 Task: Create a new custom report from predefined objects and relationships
Action: Mouse moved to (228, 157)
Screenshot: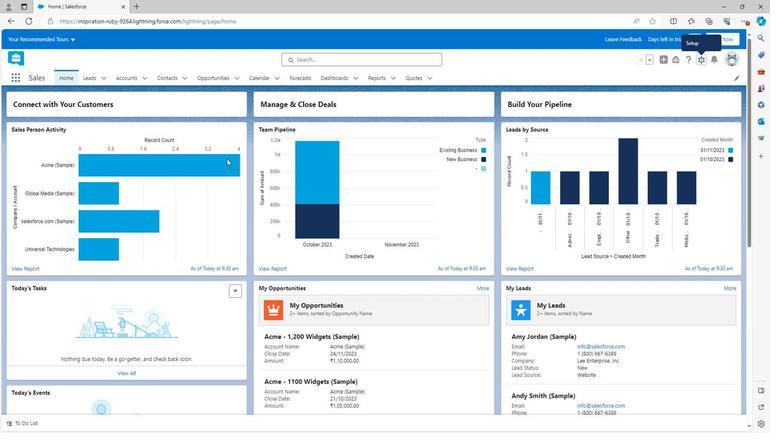 
Action: Mouse scrolled (228, 157) with delta (0, 0)
Screenshot: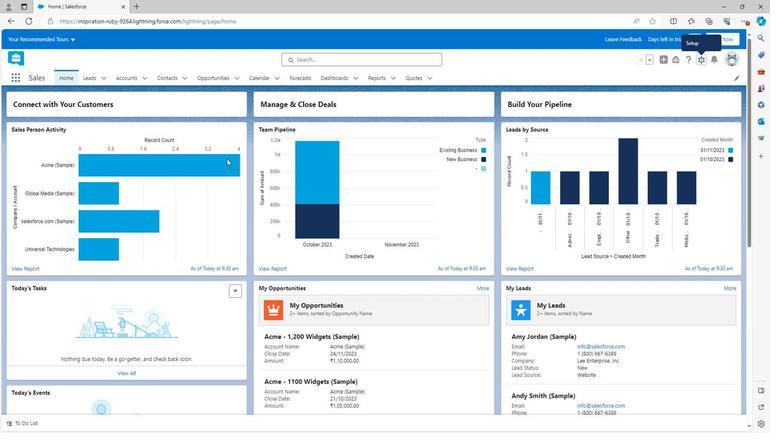 
Action: Mouse moved to (228, 158)
Screenshot: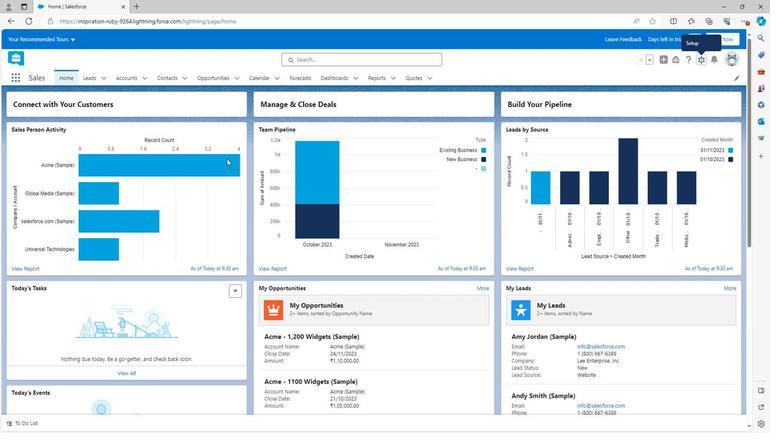 
Action: Mouse scrolled (228, 157) with delta (0, 0)
Screenshot: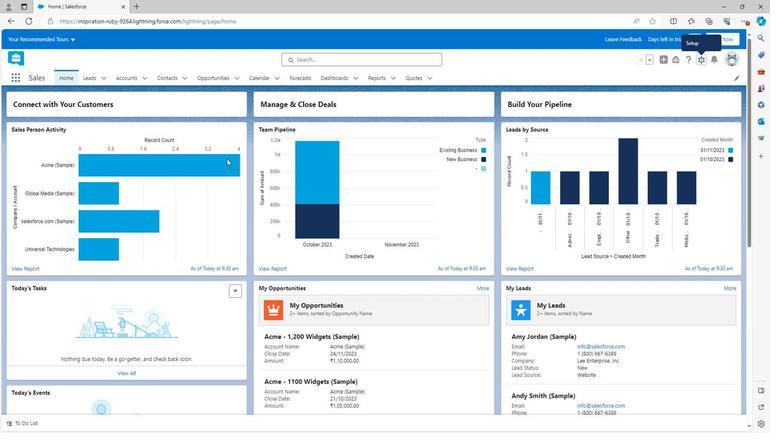 
Action: Mouse scrolled (228, 157) with delta (0, 0)
Screenshot: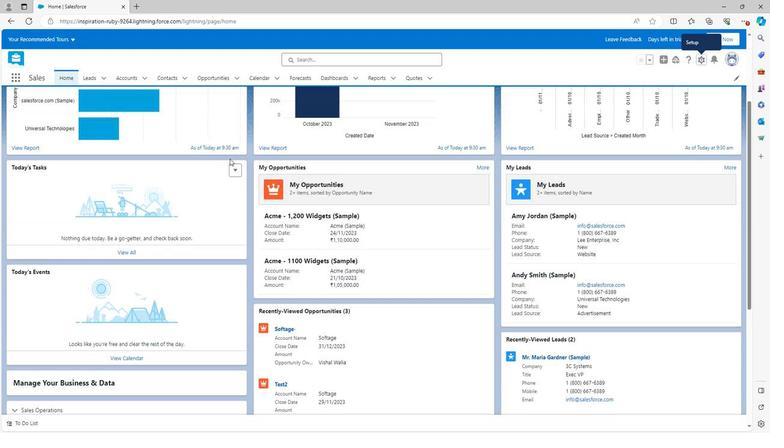 
Action: Mouse scrolled (228, 157) with delta (0, 0)
Screenshot: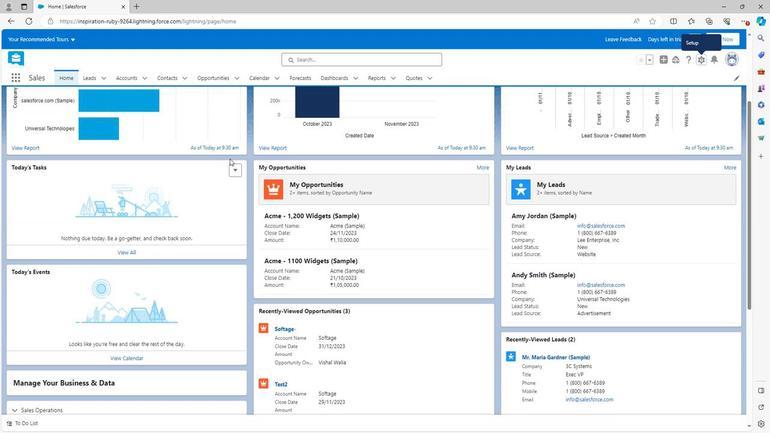 
Action: Mouse scrolled (228, 157) with delta (0, 0)
Screenshot: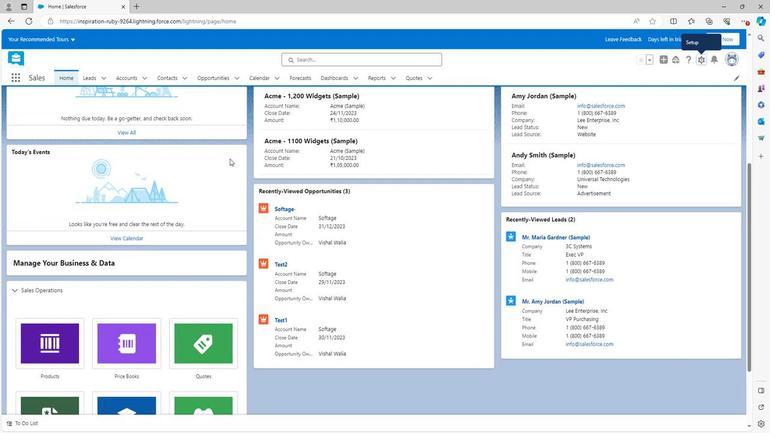 
Action: Mouse scrolled (228, 157) with delta (0, 0)
Screenshot: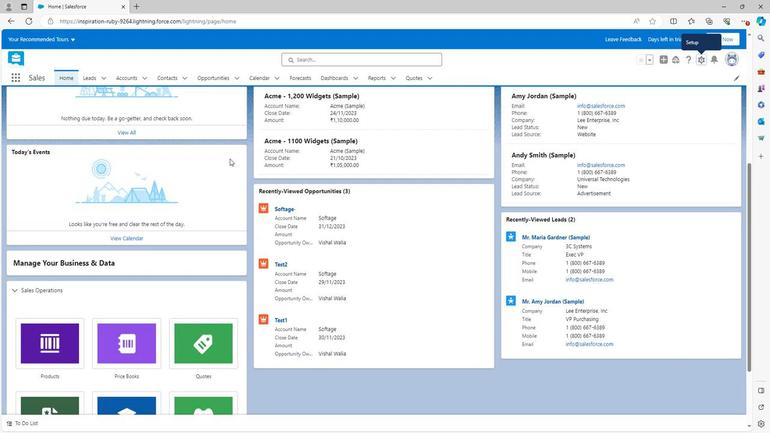 
Action: Mouse scrolled (228, 157) with delta (0, 0)
Screenshot: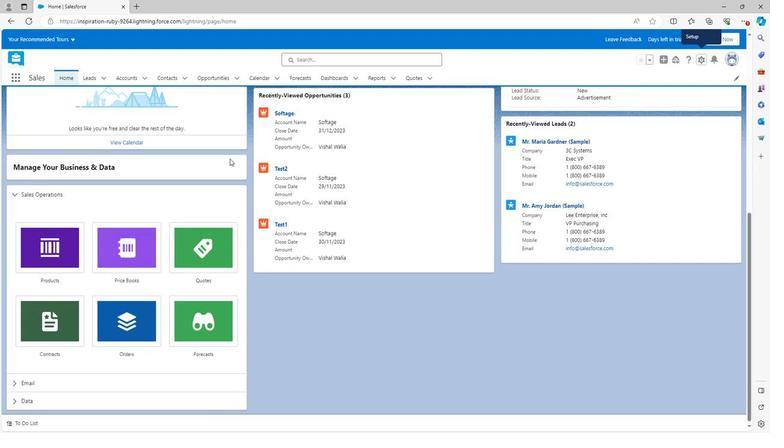 
Action: Mouse scrolled (228, 157) with delta (0, 0)
Screenshot: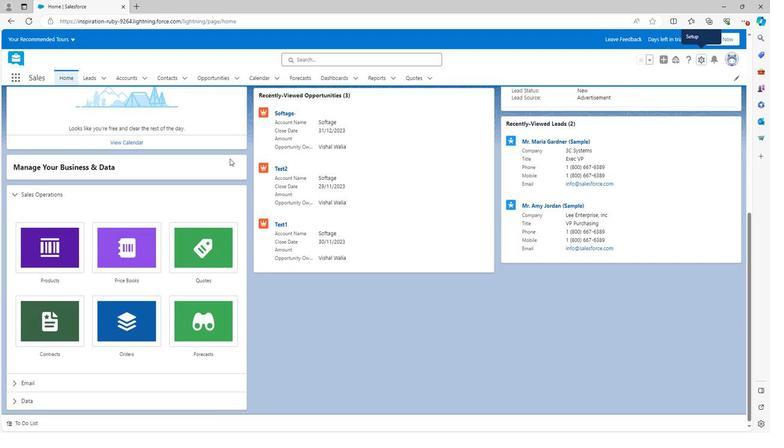 
Action: Mouse scrolled (228, 157) with delta (0, 0)
Screenshot: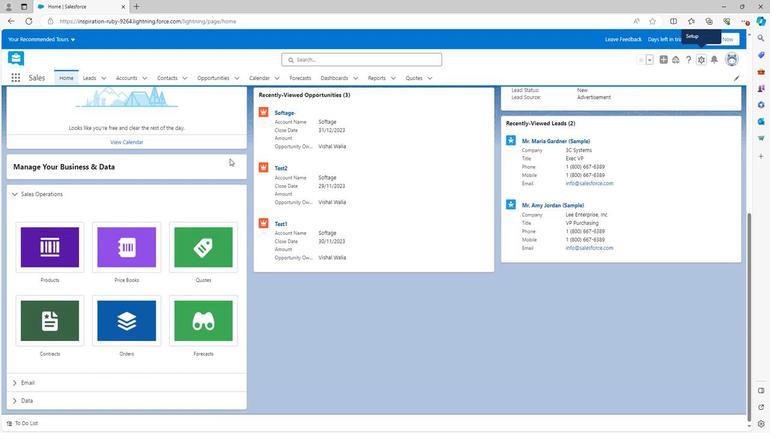 
Action: Mouse scrolled (228, 158) with delta (0, 0)
Screenshot: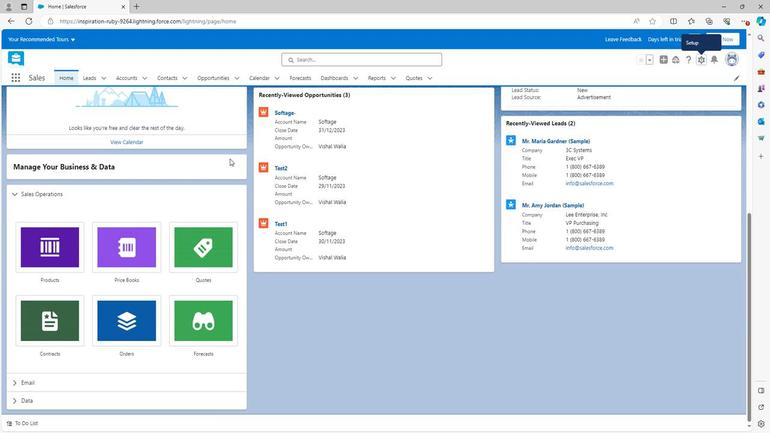 
Action: Mouse scrolled (228, 158) with delta (0, 0)
Screenshot: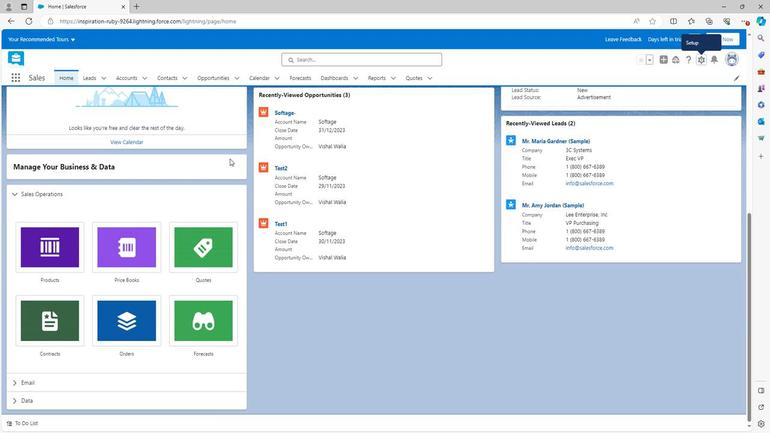
Action: Mouse scrolled (228, 158) with delta (0, 0)
Screenshot: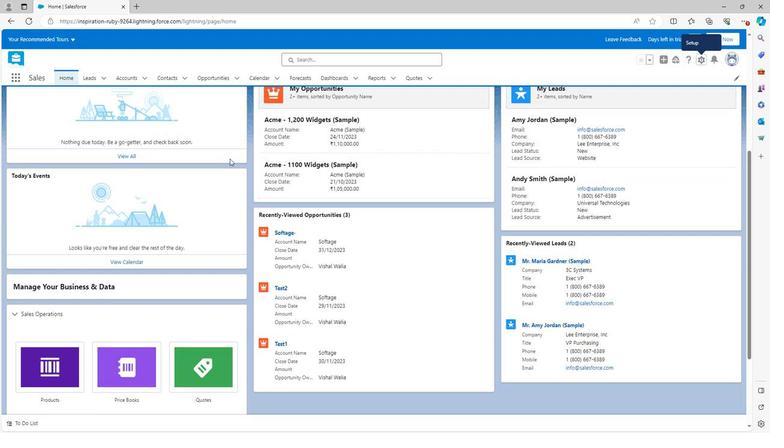 
Action: Mouse scrolled (228, 158) with delta (0, 0)
Screenshot: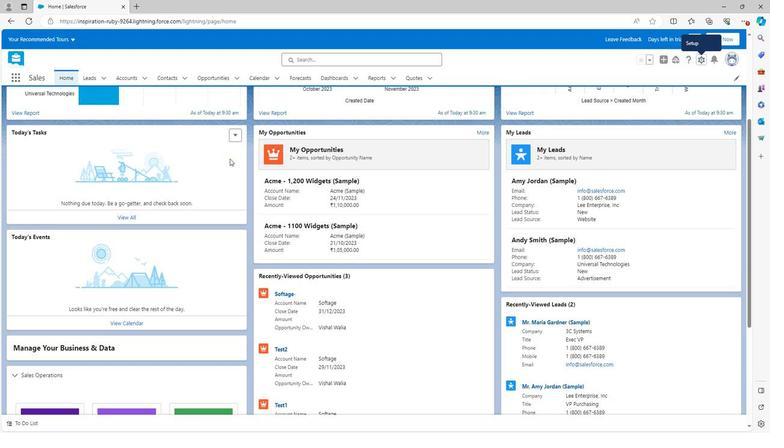 
Action: Mouse scrolled (228, 158) with delta (0, 0)
Screenshot: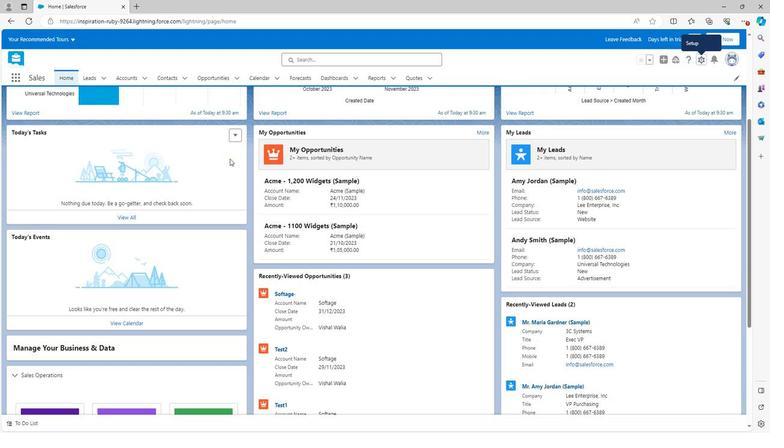 
Action: Mouse scrolled (228, 158) with delta (0, 0)
Screenshot: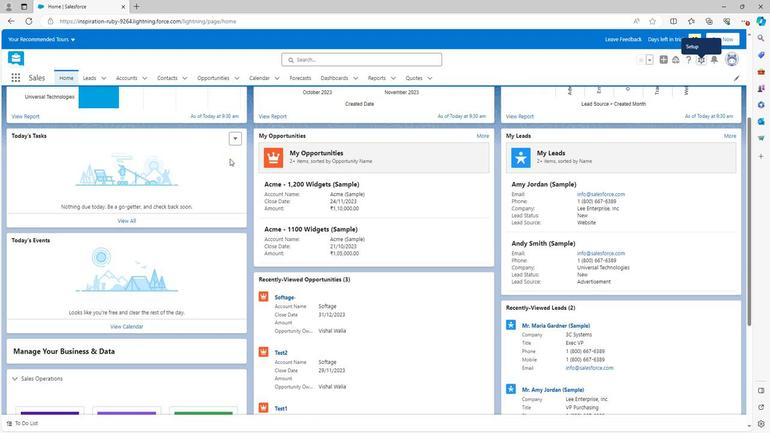 
Action: Mouse scrolled (228, 158) with delta (0, 0)
Screenshot: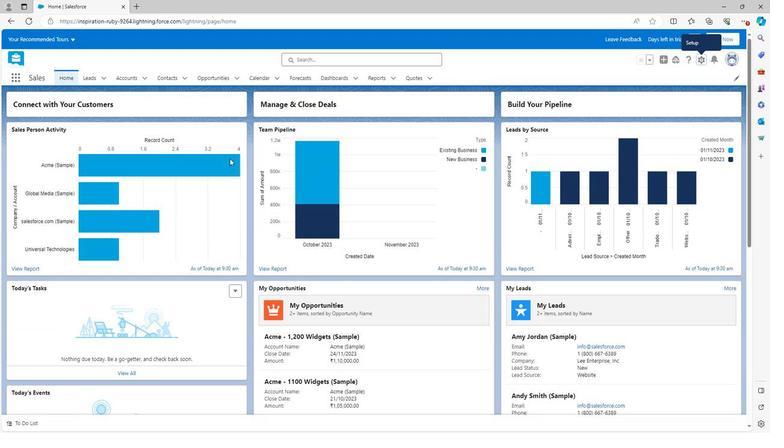 
Action: Mouse scrolled (228, 158) with delta (0, 0)
Screenshot: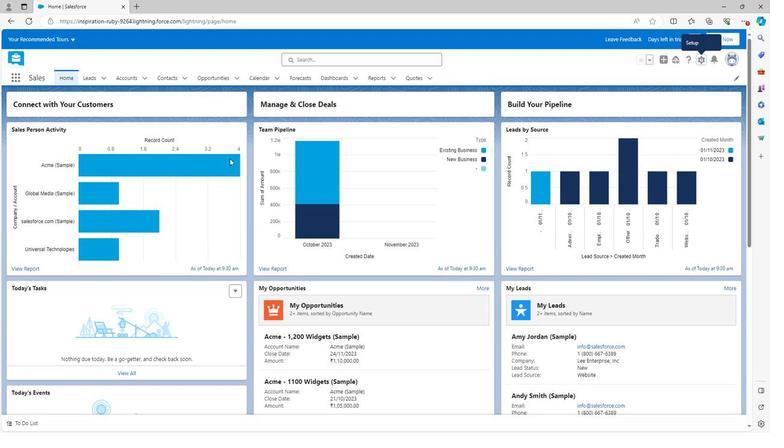 
Action: Mouse moved to (700, 57)
Screenshot: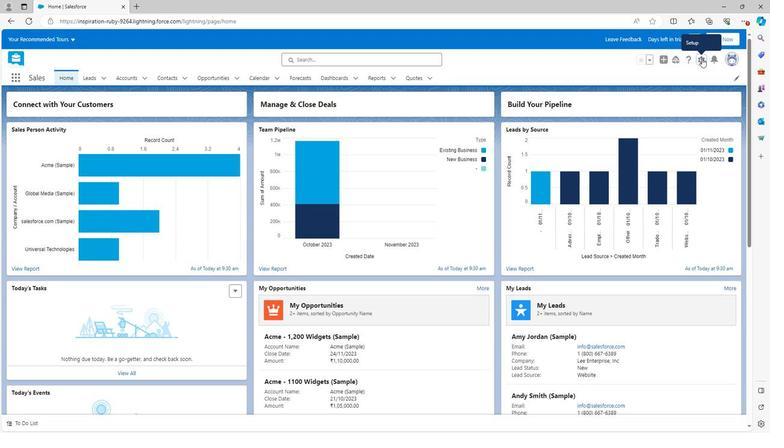 
Action: Mouse pressed left at (700, 57)
Screenshot: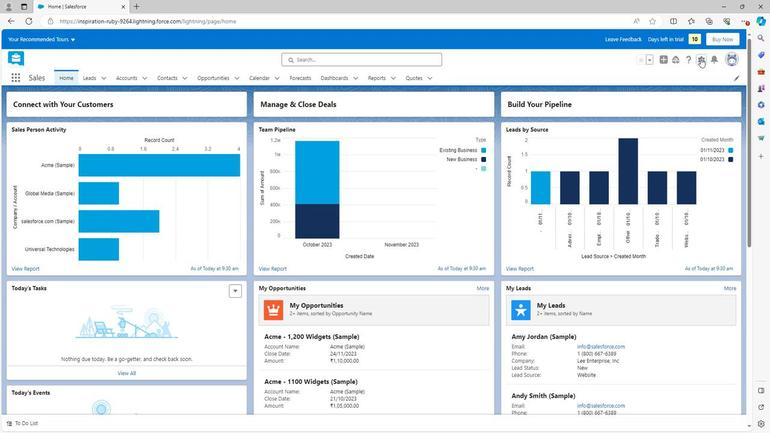
Action: Mouse moved to (677, 81)
Screenshot: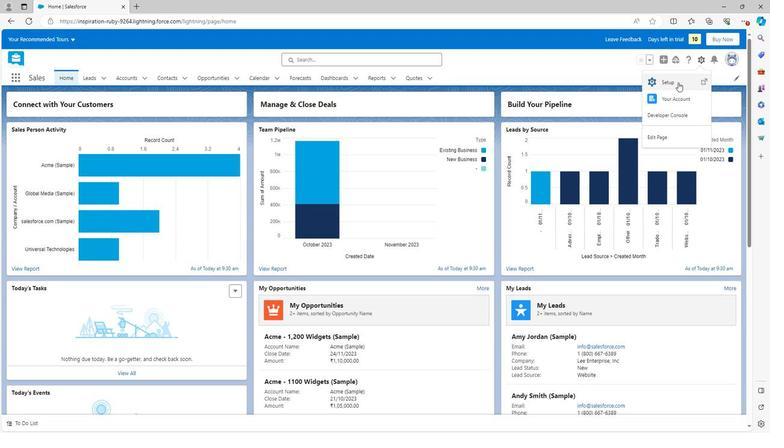 
Action: Mouse pressed left at (677, 81)
Screenshot: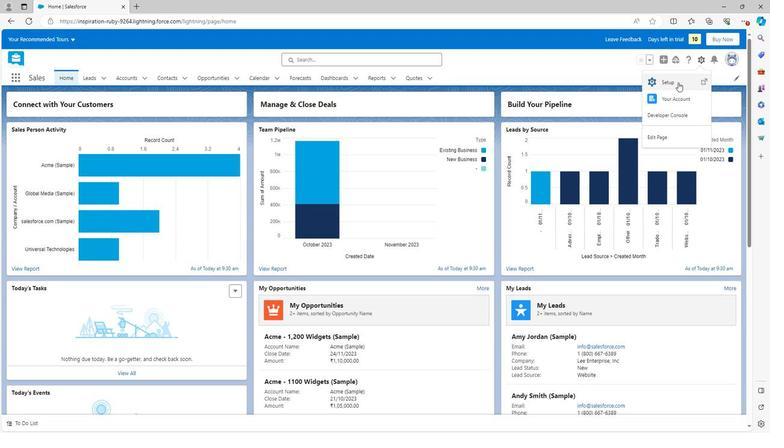 
Action: Mouse moved to (48, 265)
Screenshot: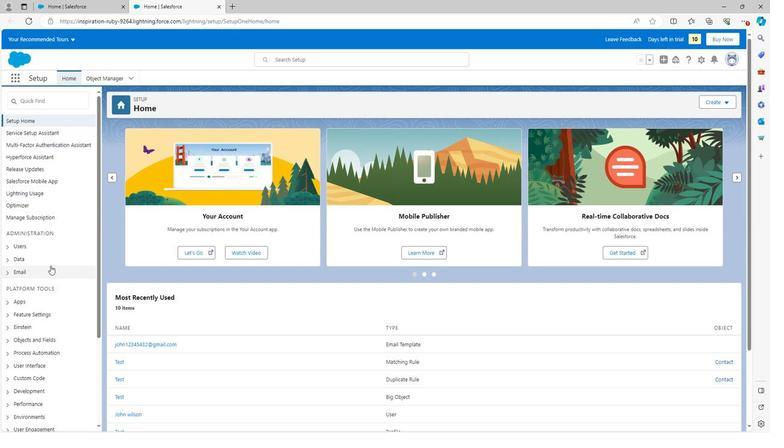 
Action: Mouse scrolled (48, 264) with delta (0, 0)
Screenshot: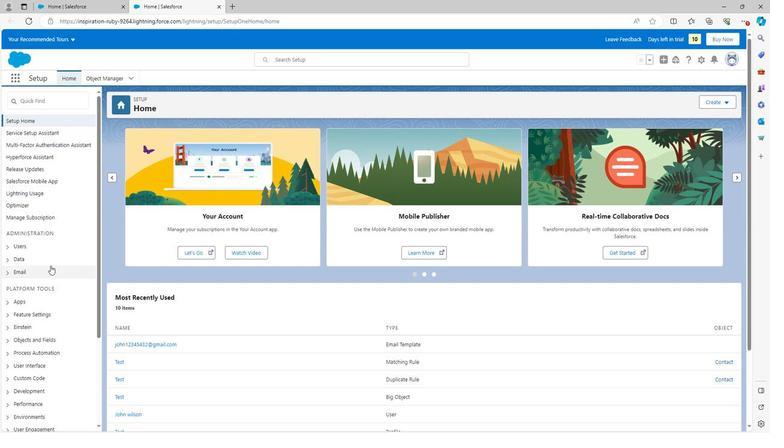 
Action: Mouse scrolled (48, 264) with delta (0, 0)
Screenshot: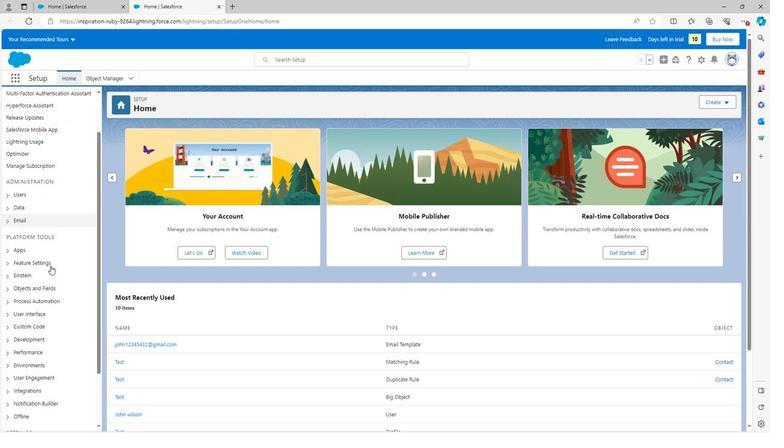 
Action: Mouse scrolled (48, 264) with delta (0, 0)
Screenshot: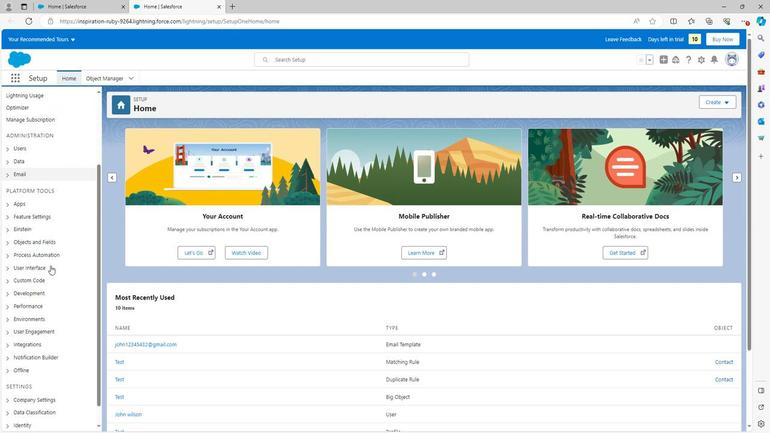 
Action: Mouse moved to (5, 193)
Screenshot: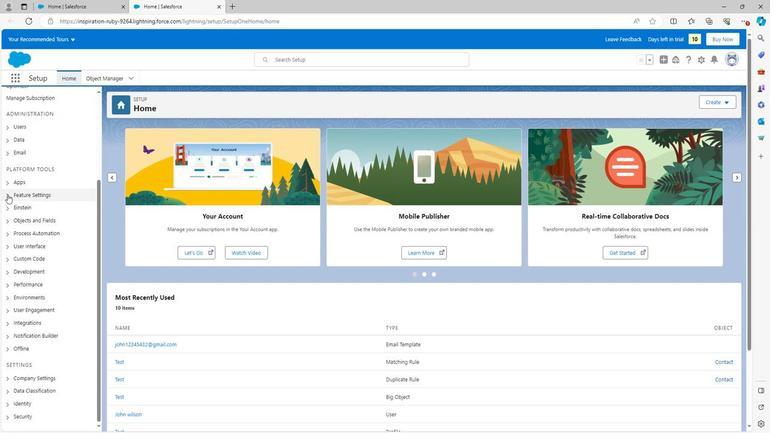 
Action: Mouse pressed left at (5, 193)
Screenshot: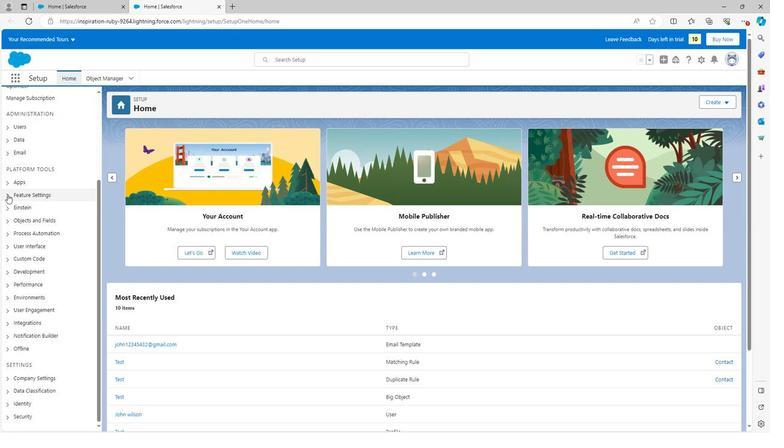 
Action: Mouse scrolled (5, 193) with delta (0, 0)
Screenshot: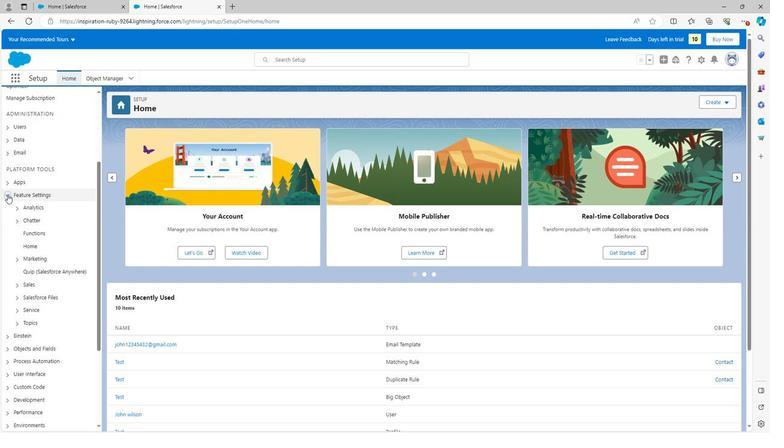 
Action: Mouse scrolled (5, 193) with delta (0, 0)
Screenshot: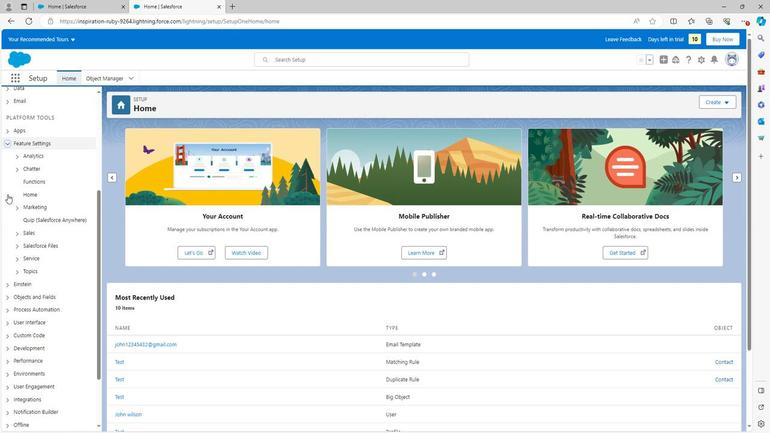 
Action: Mouse moved to (14, 105)
Screenshot: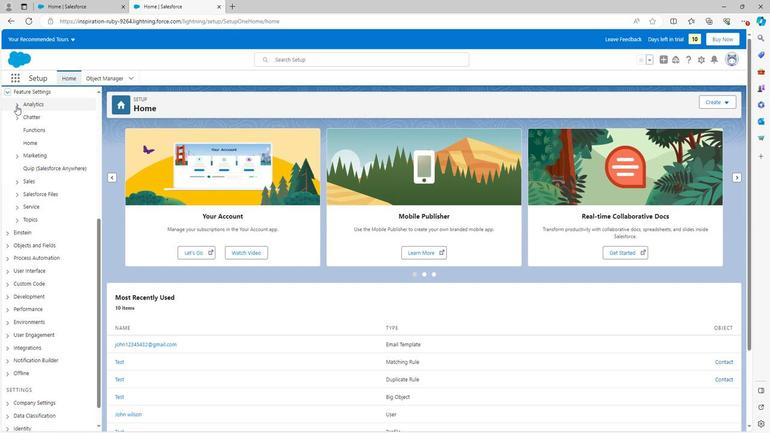 
Action: Mouse pressed left at (14, 105)
Screenshot: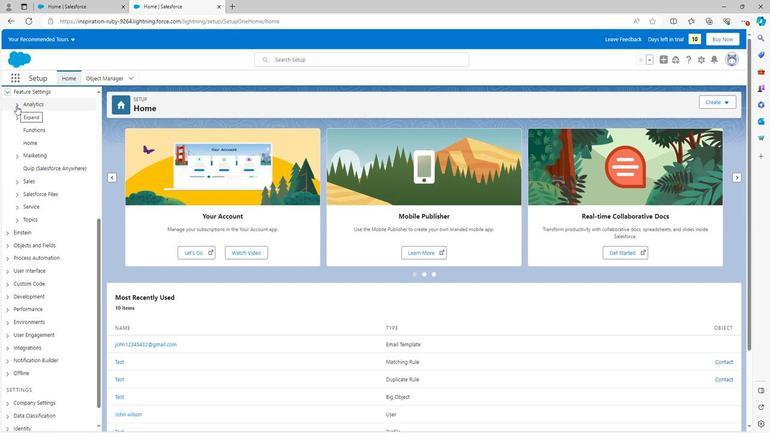 
Action: Mouse moved to (21, 128)
Screenshot: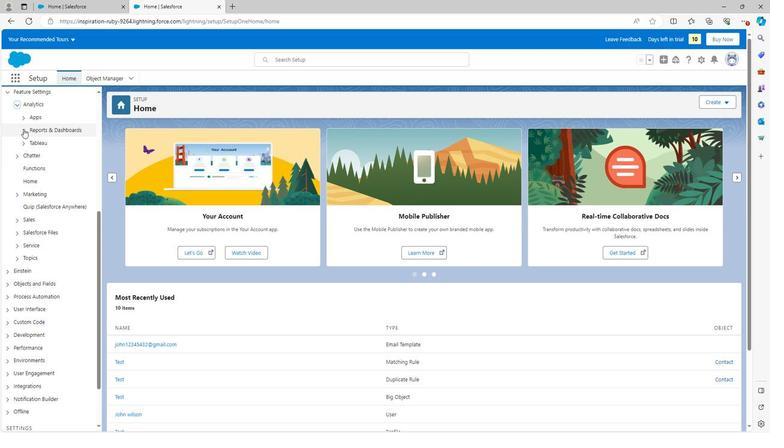 
Action: Mouse pressed left at (21, 128)
Screenshot: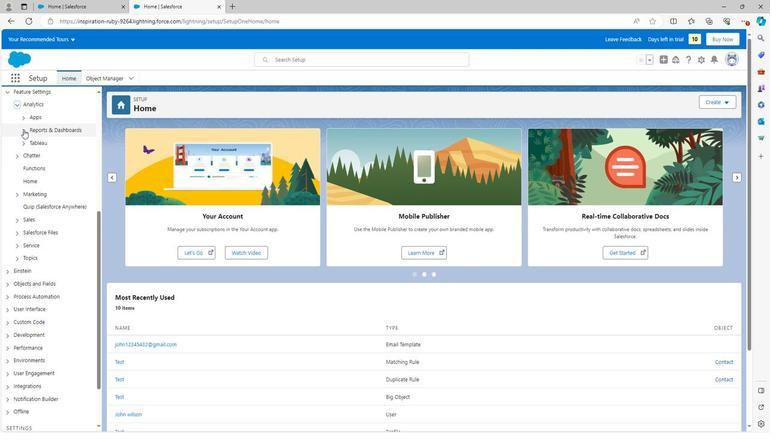 
Action: Mouse moved to (47, 154)
Screenshot: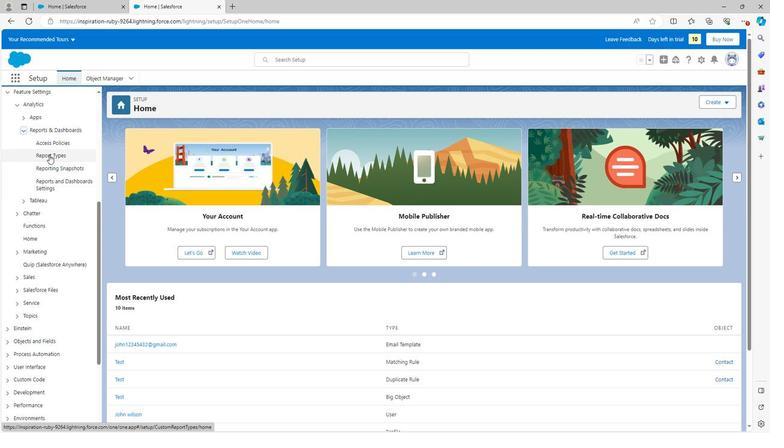 
Action: Mouse pressed left at (47, 154)
Screenshot: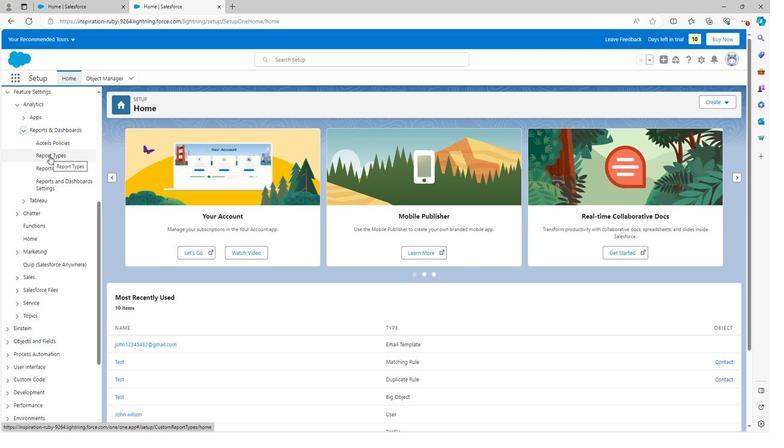 
Action: Mouse moved to (320, 186)
Screenshot: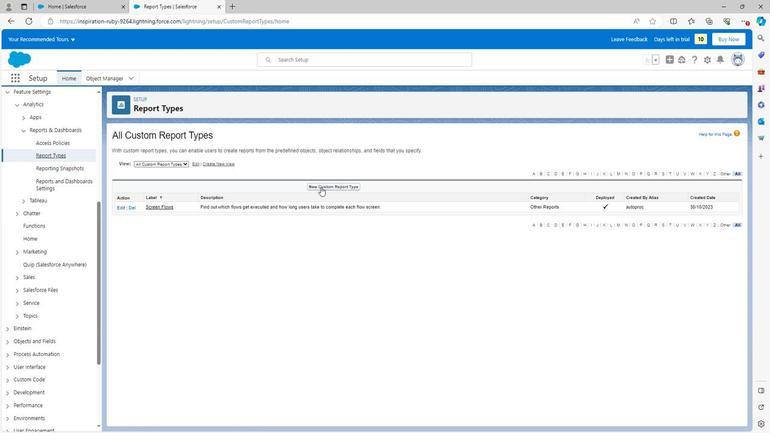
Action: Mouse pressed left at (320, 186)
Screenshot: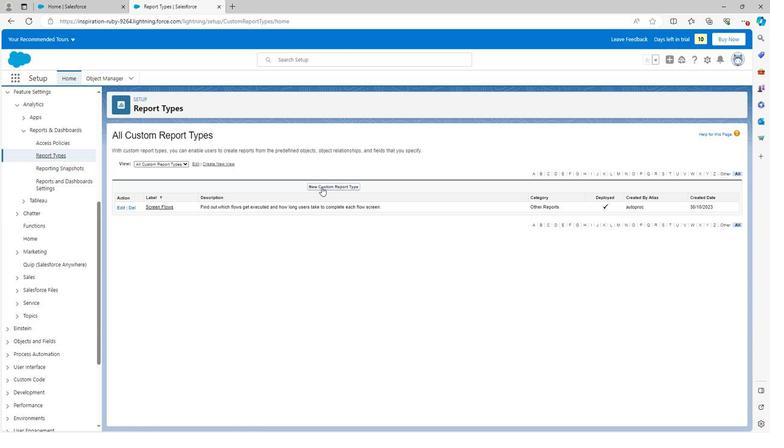 
Action: Mouse moved to (285, 221)
Screenshot: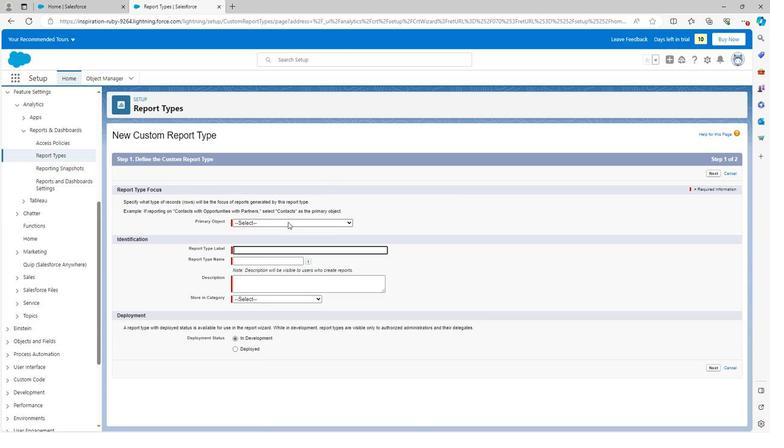 
Action: Mouse pressed left at (285, 221)
Screenshot: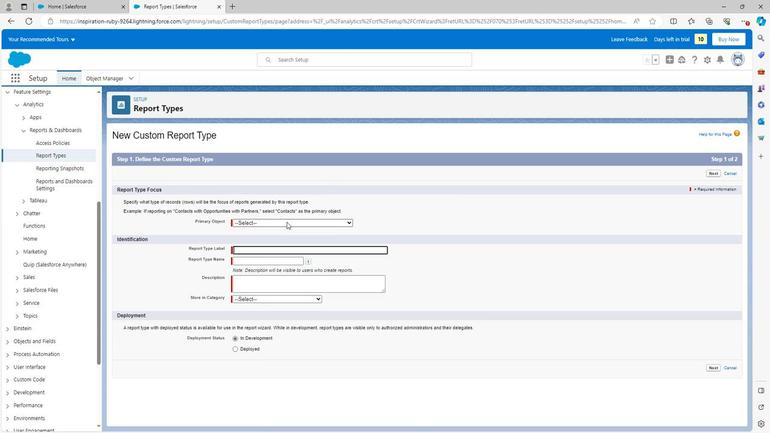 
Action: Mouse moved to (249, 304)
Screenshot: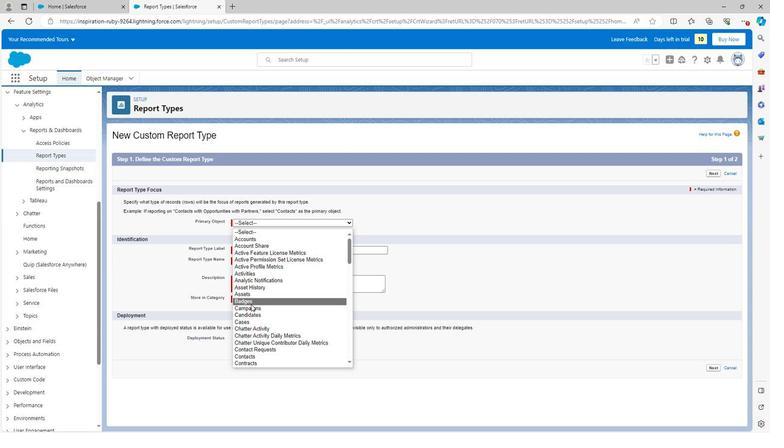 
Action: Mouse pressed left at (249, 304)
Screenshot: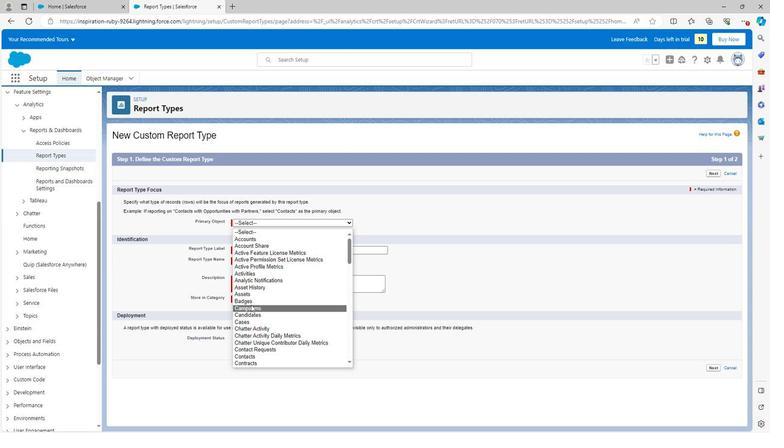
Action: Mouse moved to (391, 219)
Screenshot: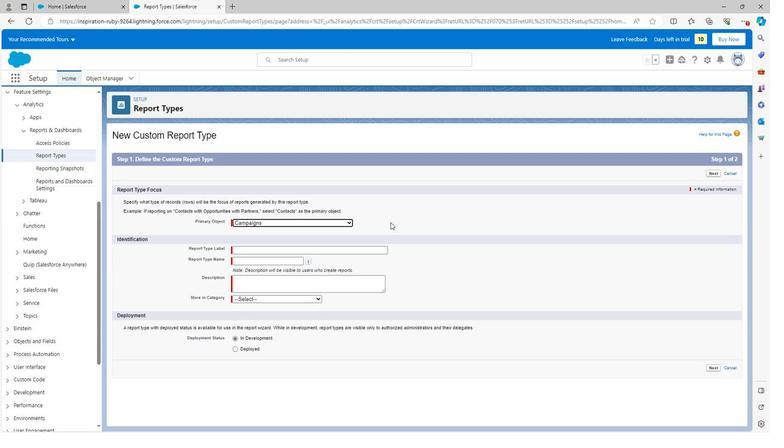 
Action: Mouse pressed left at (391, 219)
Screenshot: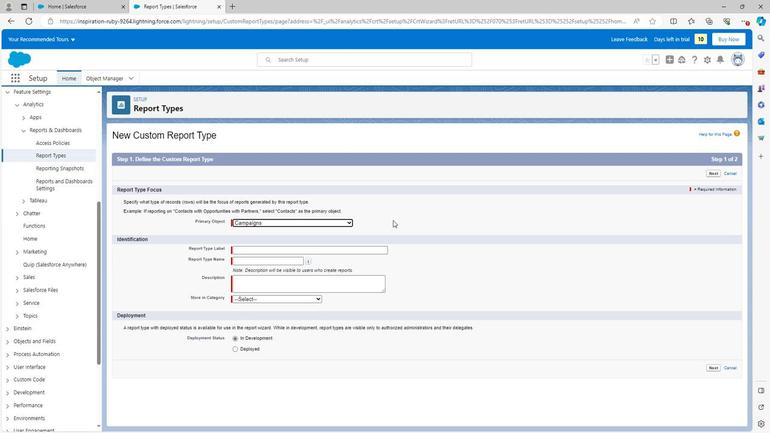 
Action: Mouse moved to (238, 299)
Screenshot: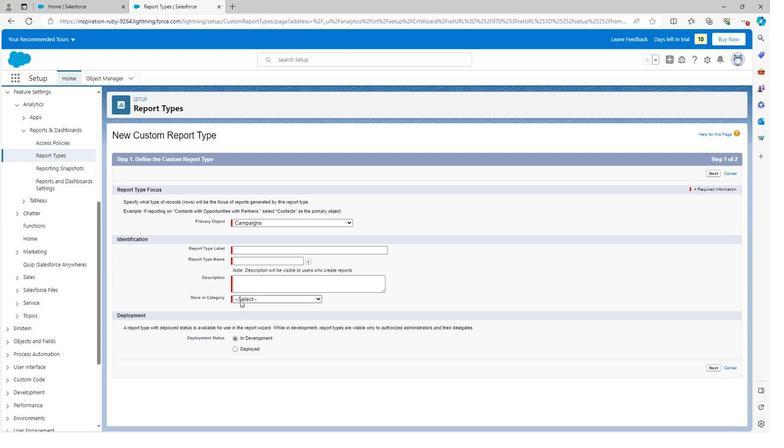 
Action: Mouse pressed left at (238, 299)
Screenshot: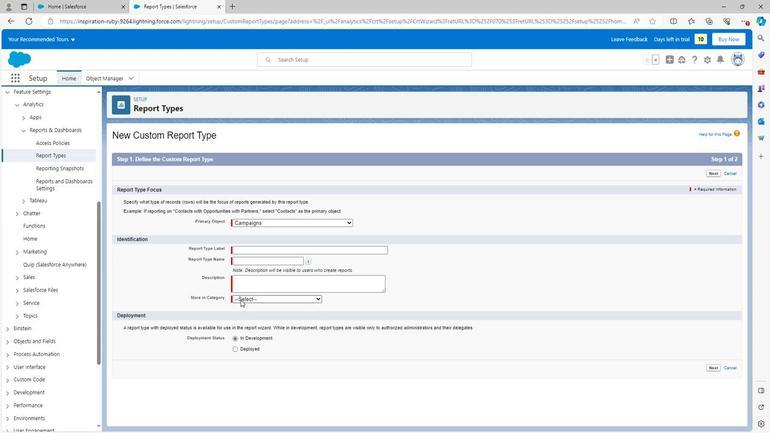 
Action: Mouse moved to (238, 329)
Screenshot: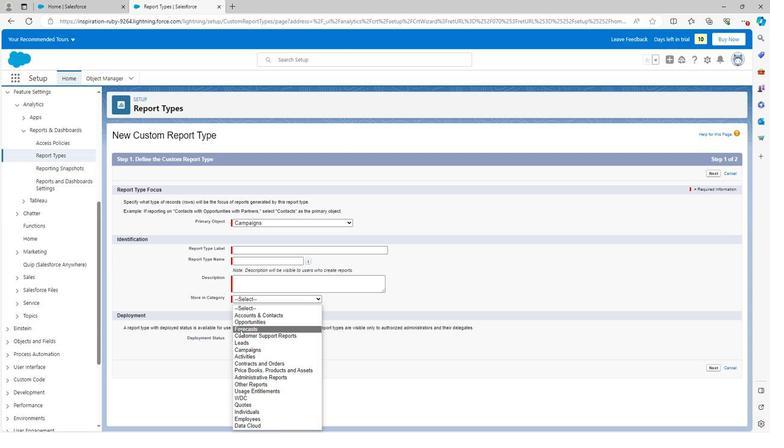 
Action: Mouse pressed left at (238, 329)
Screenshot: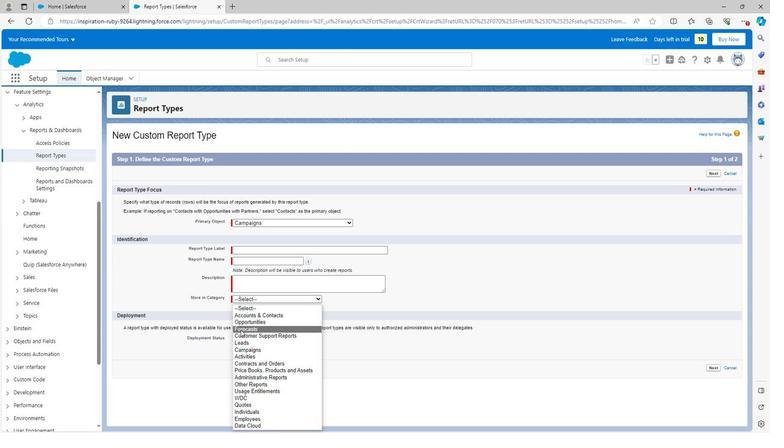 
Action: Mouse moved to (714, 367)
Screenshot: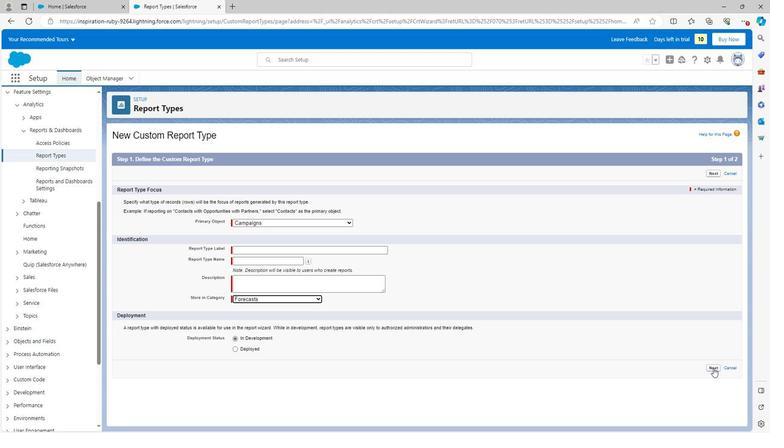 
Action: Mouse pressed left at (714, 367)
Screenshot: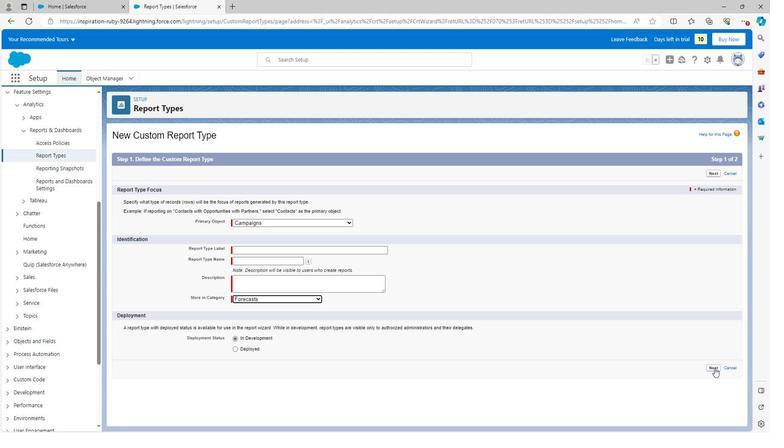 
Action: Mouse moved to (253, 260)
Screenshot: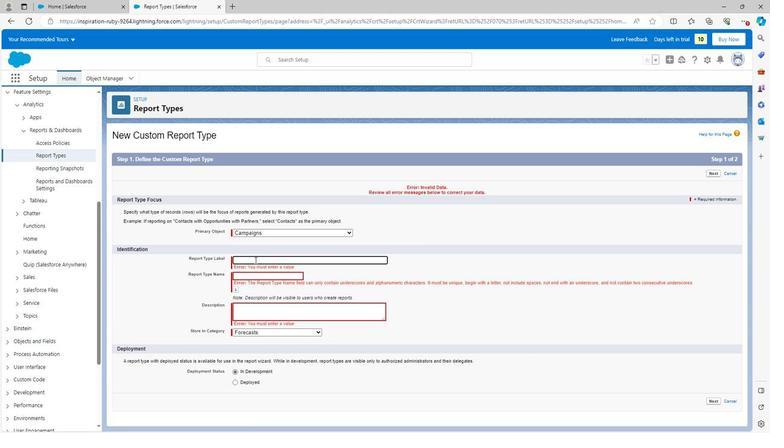 
Action: Mouse pressed left at (253, 260)
Screenshot: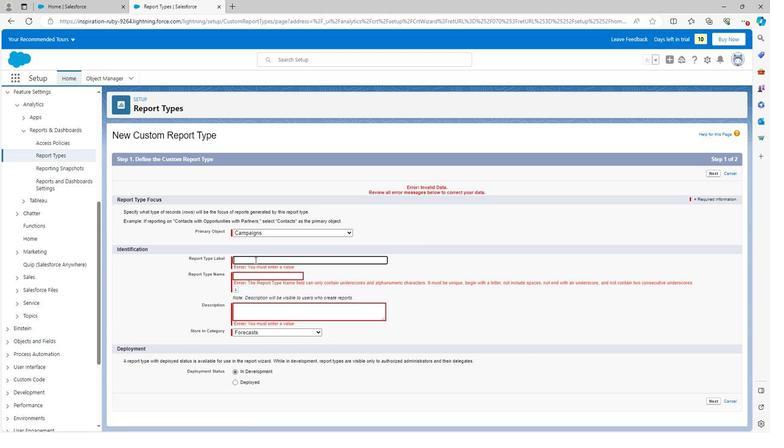 
Action: Mouse moved to (254, 258)
Screenshot: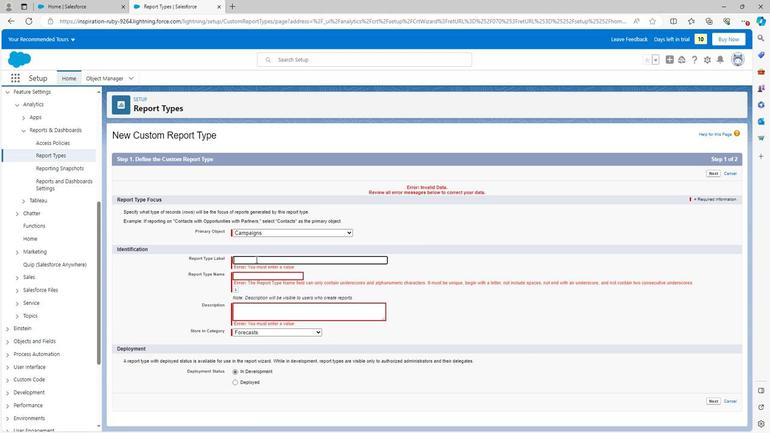 
Action: Key pressed <Key.shift>Test
Screenshot: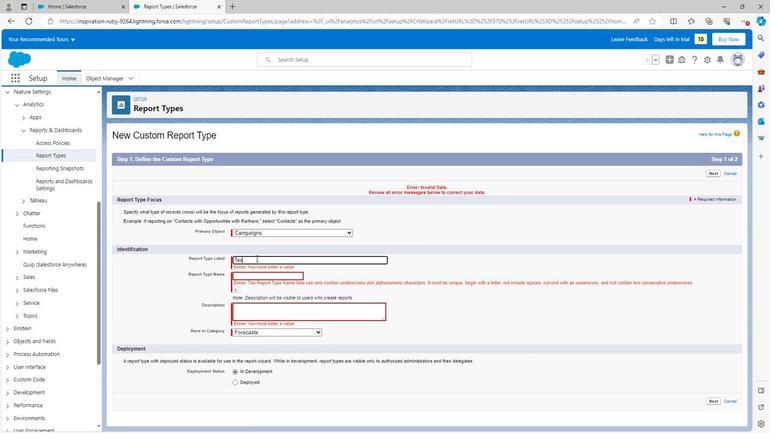 
Action: Mouse moved to (340, 275)
Screenshot: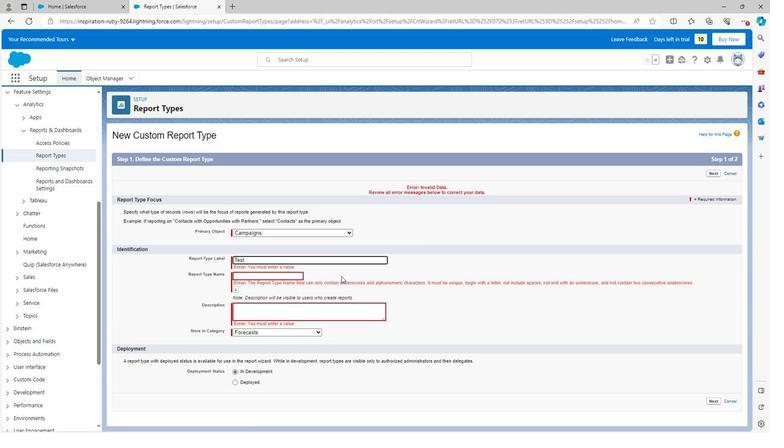 
Action: Mouse pressed left at (340, 275)
Screenshot: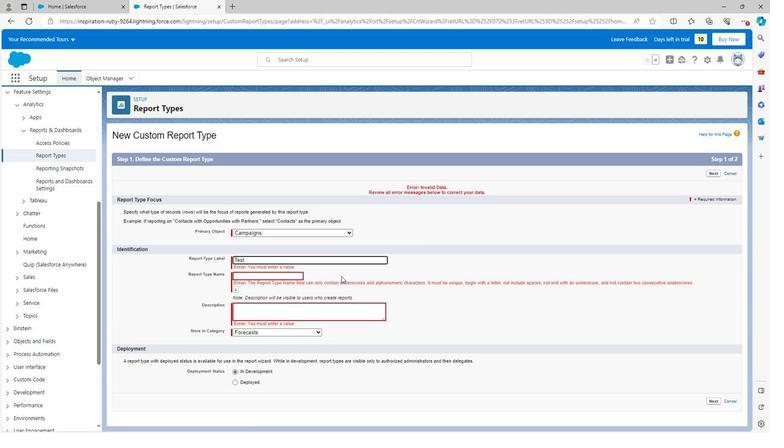 
Action: Mouse moved to (252, 307)
Screenshot: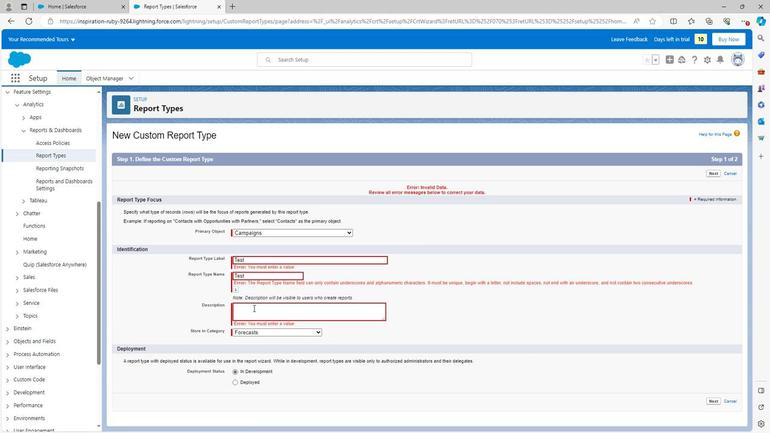 
Action: Mouse pressed left at (252, 307)
Screenshot: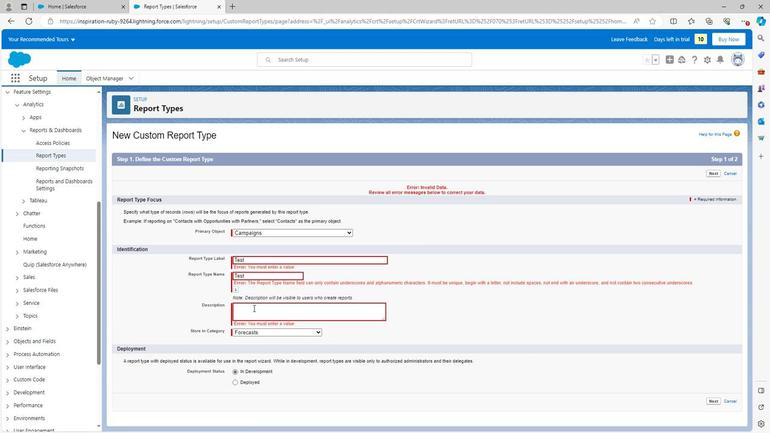 
Action: Key pressed <Key.shift>Test
Screenshot: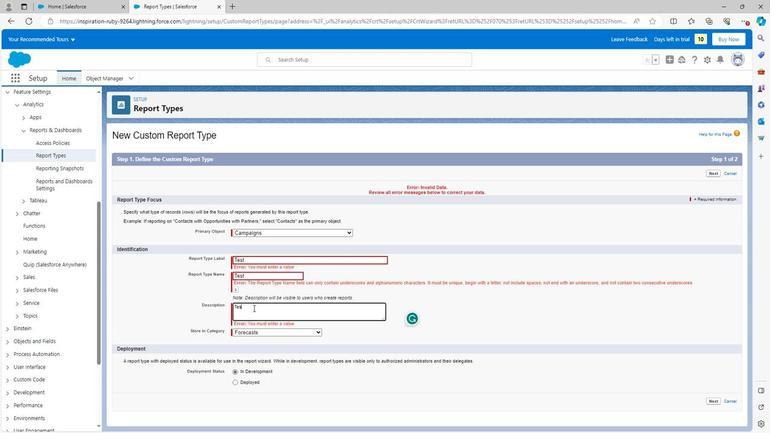 
Action: Mouse moved to (442, 246)
Screenshot: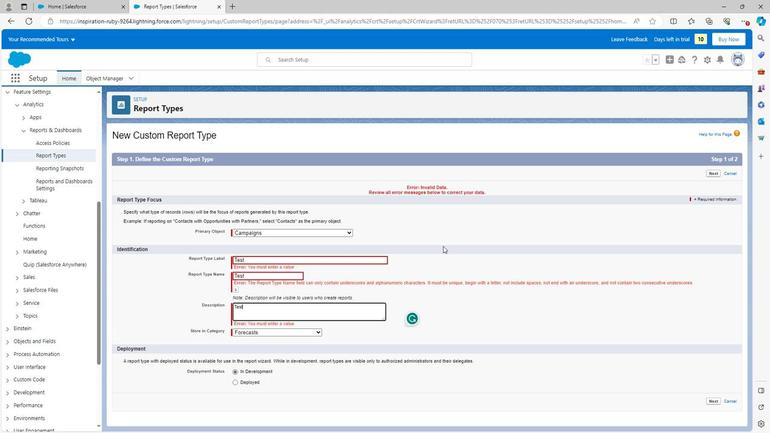 
Action: Mouse pressed left at (442, 246)
Screenshot: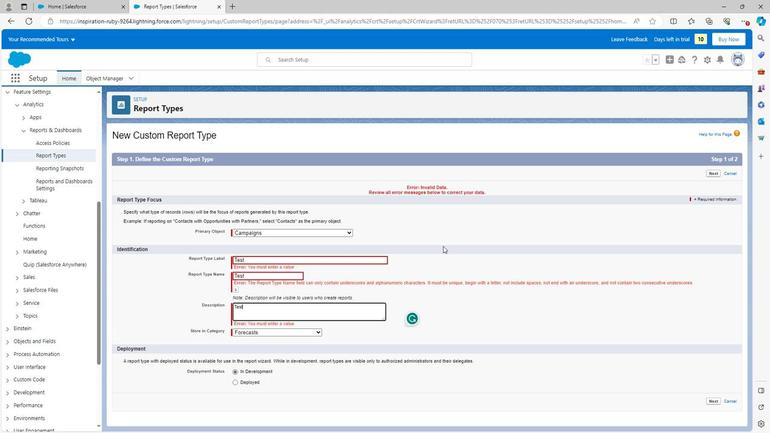 
Action: Mouse moved to (448, 295)
Screenshot: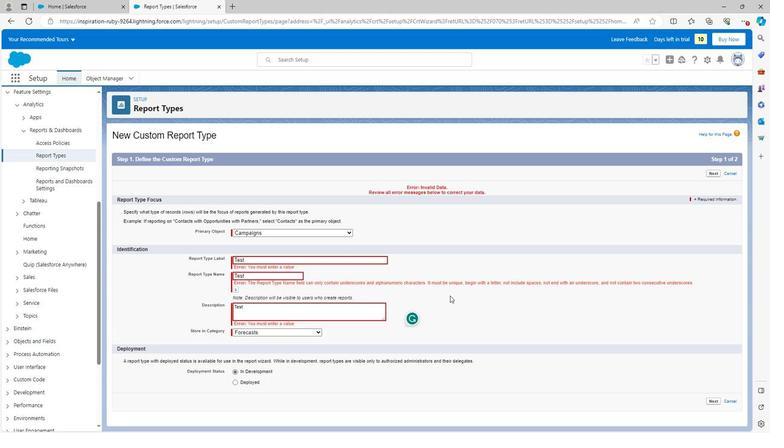 
Action: Mouse pressed left at (448, 295)
Screenshot: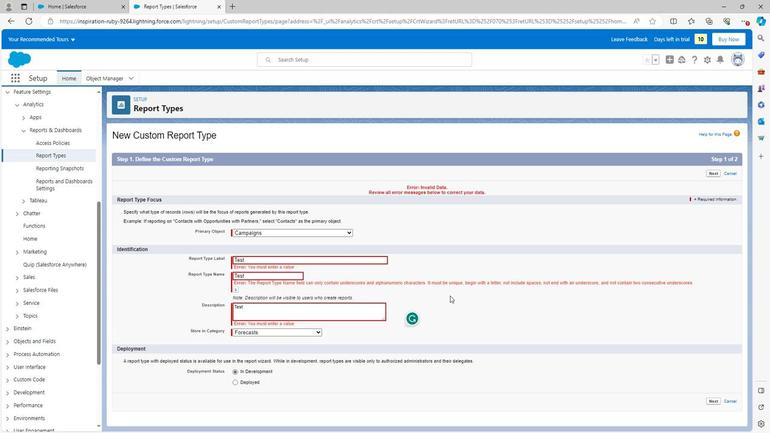 
Action: Mouse moved to (715, 401)
Screenshot: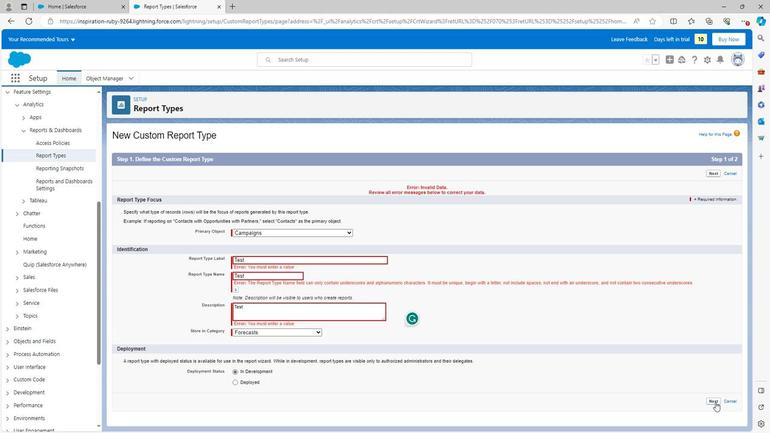 
Action: Mouse pressed left at (715, 401)
Screenshot: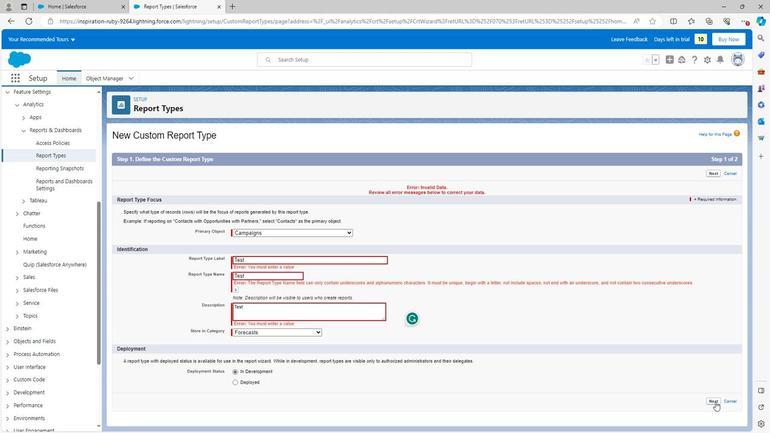 
Action: Mouse moved to (712, 303)
Screenshot: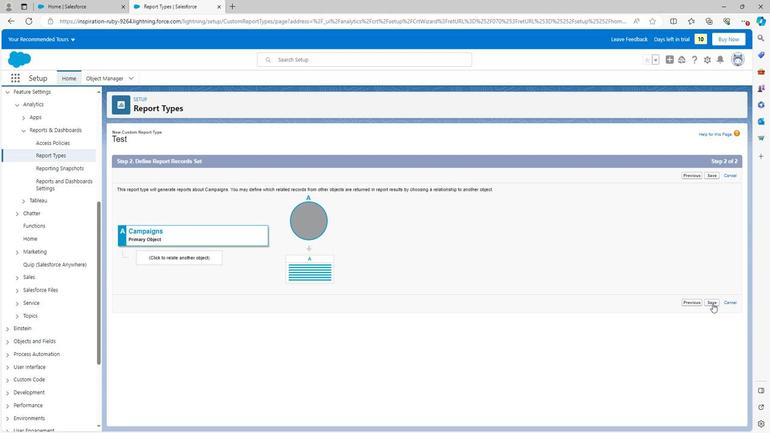
Action: Mouse pressed left at (712, 303)
Screenshot: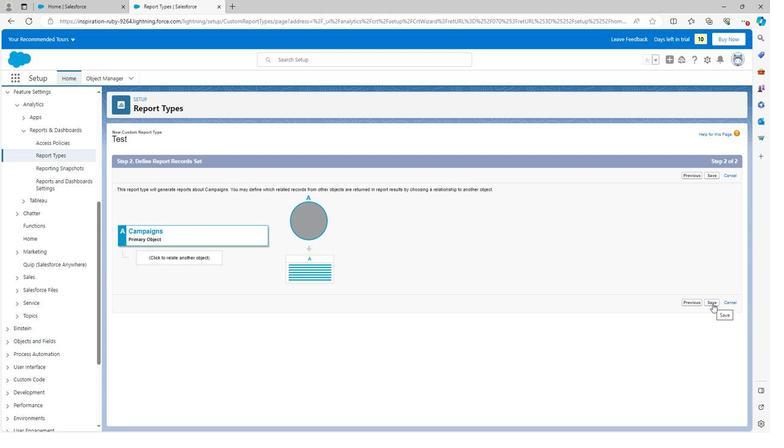 
Action: Mouse moved to (451, 241)
Screenshot: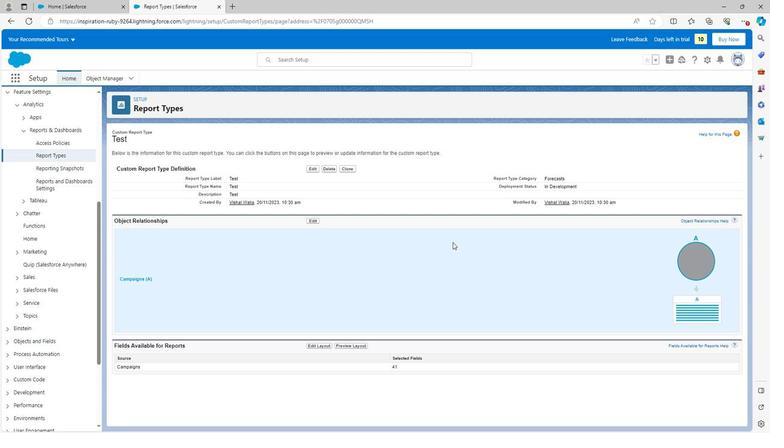
